 Task: Add a signature Alan Parker containing 'Warm regards, Alan Parker' to email address softage.1@softage.net and add a folder School
Action: Mouse moved to (99, 116)
Screenshot: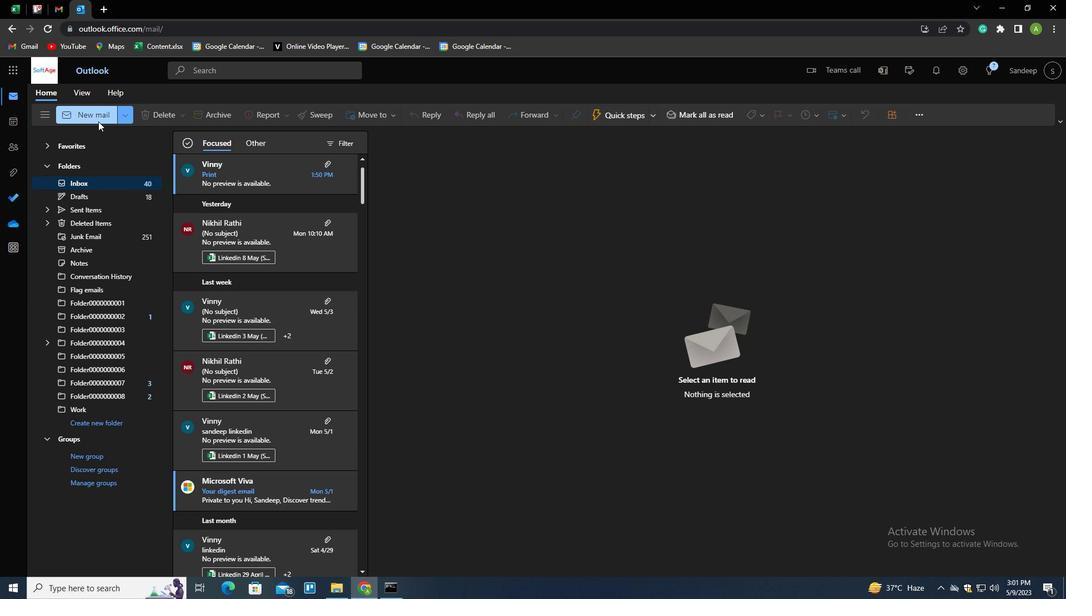 
Action: Mouse pressed left at (99, 116)
Screenshot: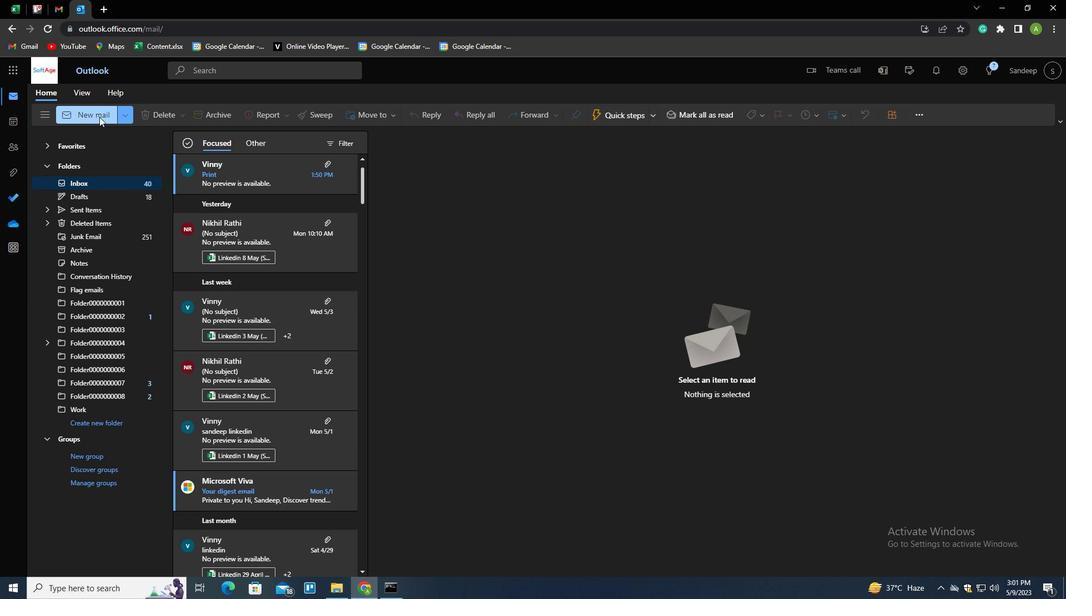 
Action: Mouse moved to (754, 114)
Screenshot: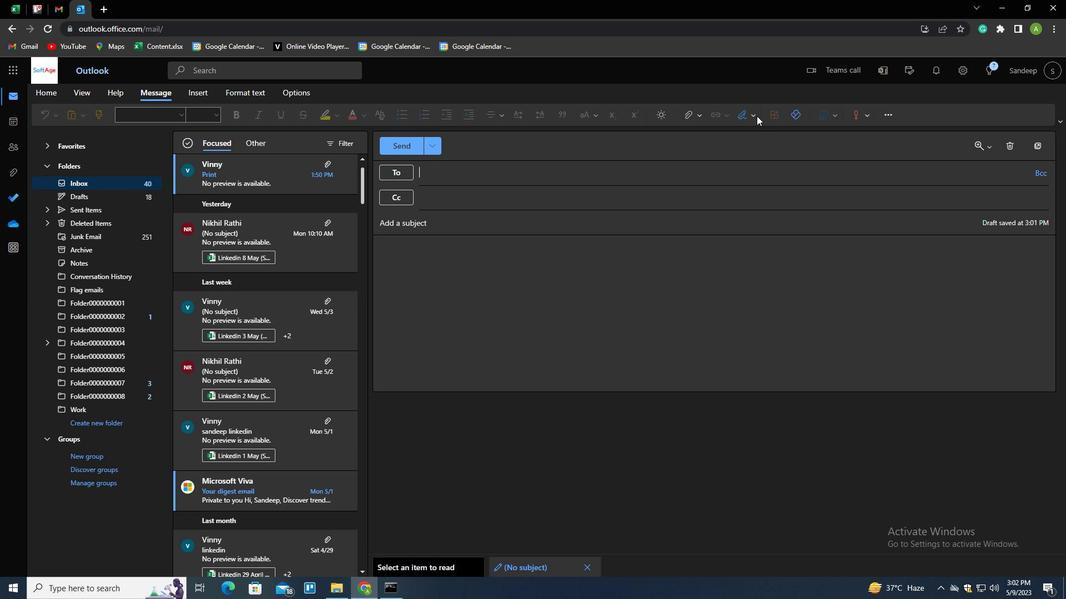 
Action: Mouse pressed left at (754, 114)
Screenshot: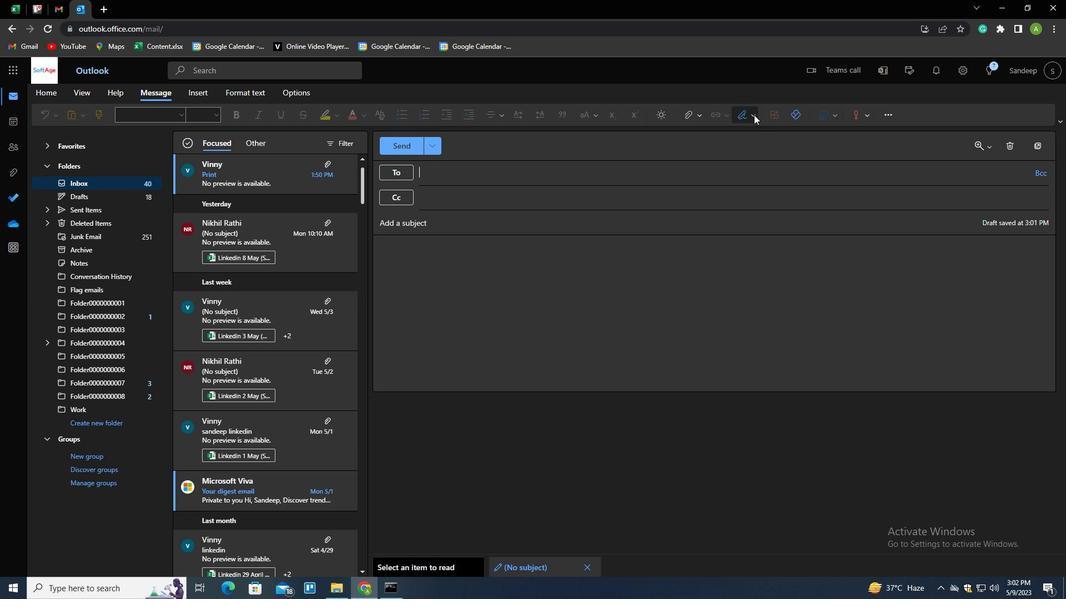 
Action: Mouse moved to (737, 155)
Screenshot: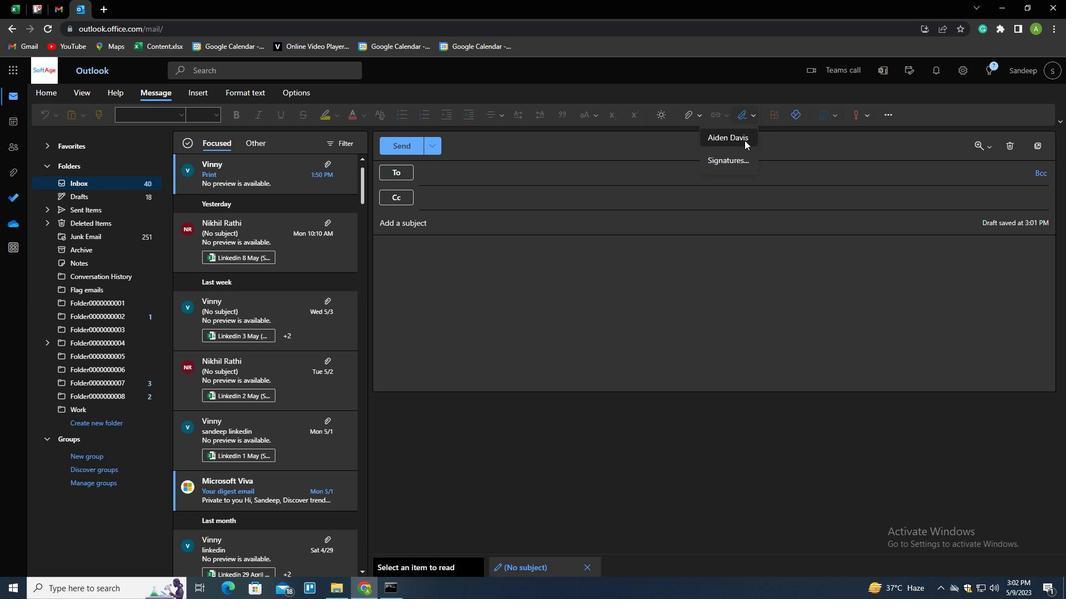 
Action: Mouse pressed left at (737, 155)
Screenshot: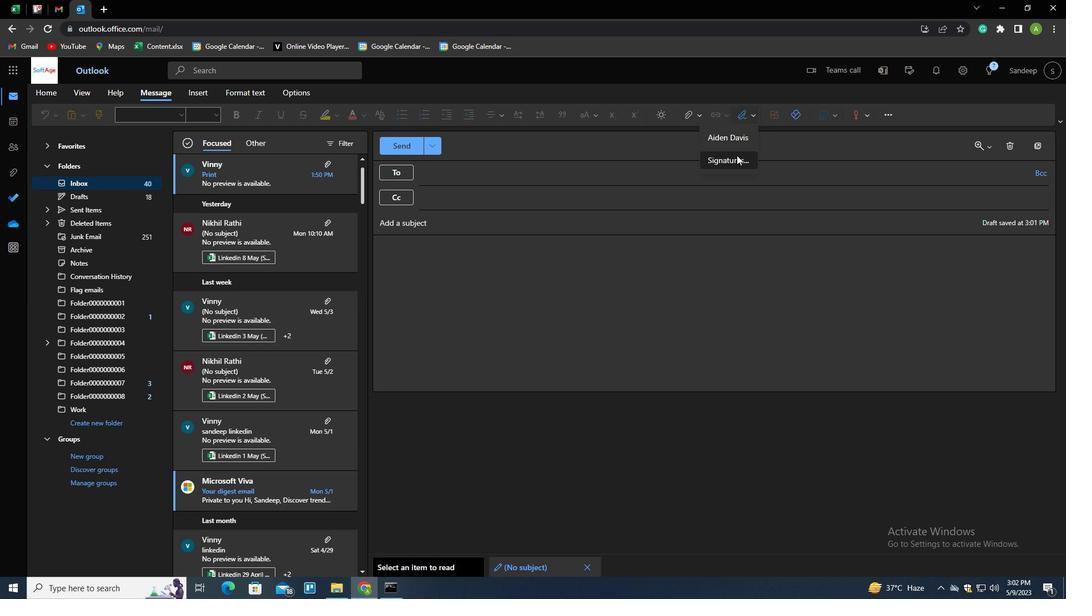 
Action: Mouse moved to (509, 203)
Screenshot: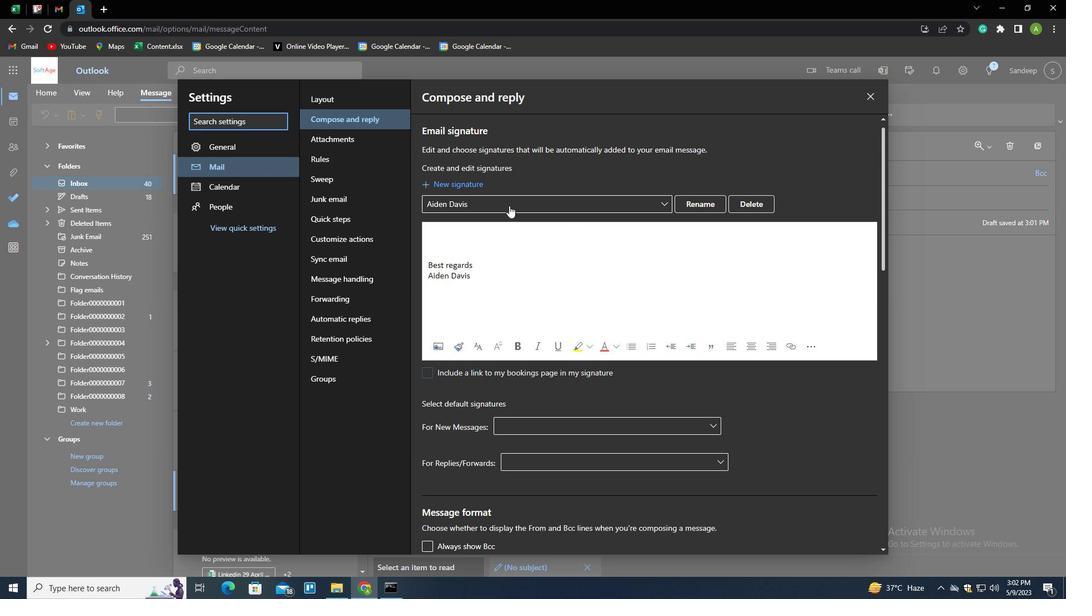 
Action: Mouse pressed left at (509, 203)
Screenshot: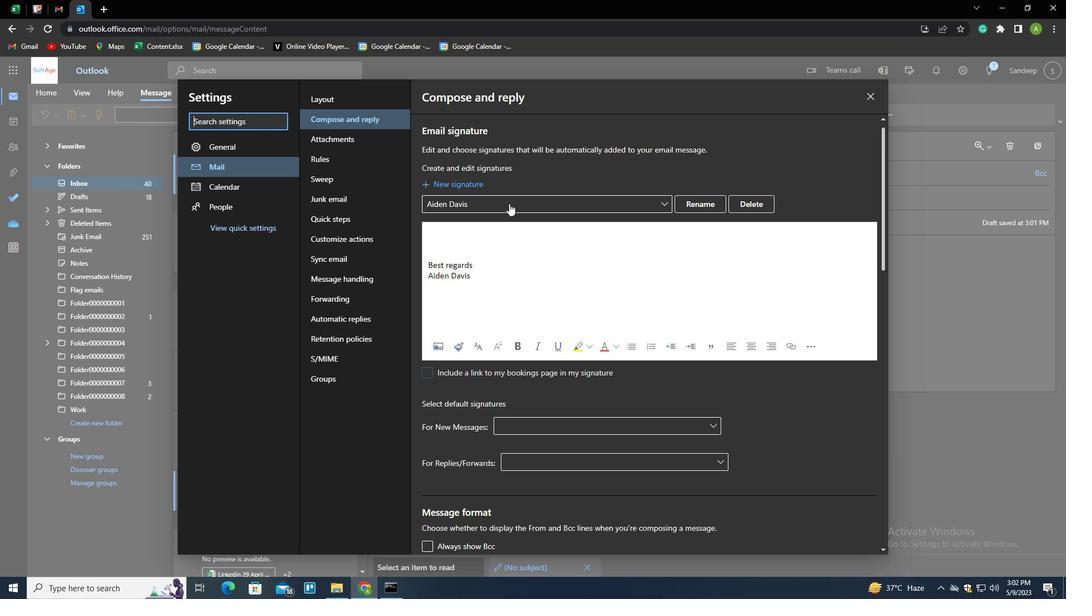 
Action: Mouse moved to (741, 200)
Screenshot: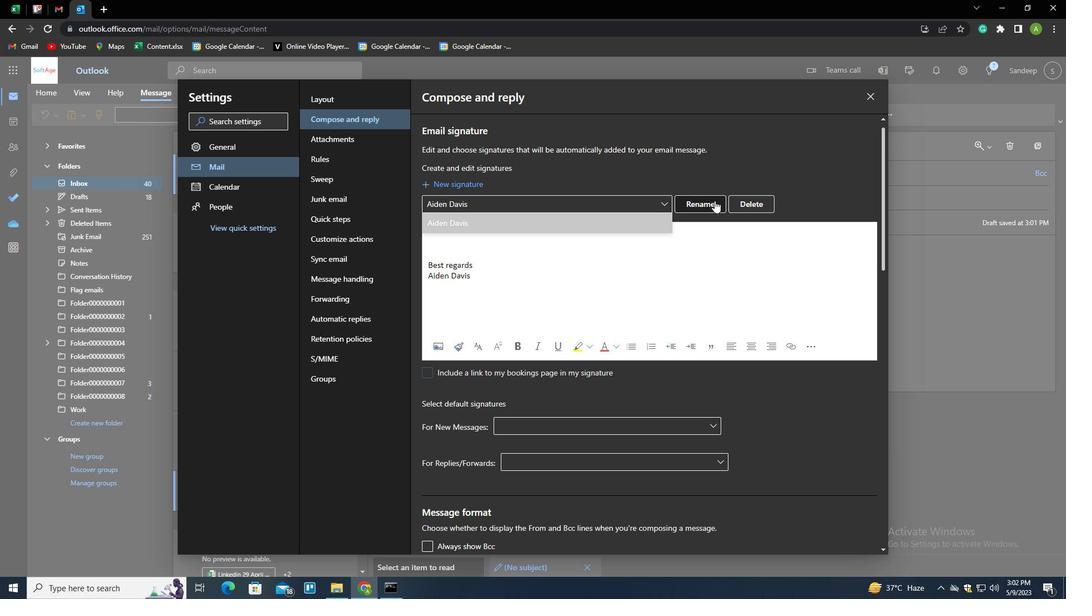 
Action: Mouse pressed left at (741, 200)
Screenshot: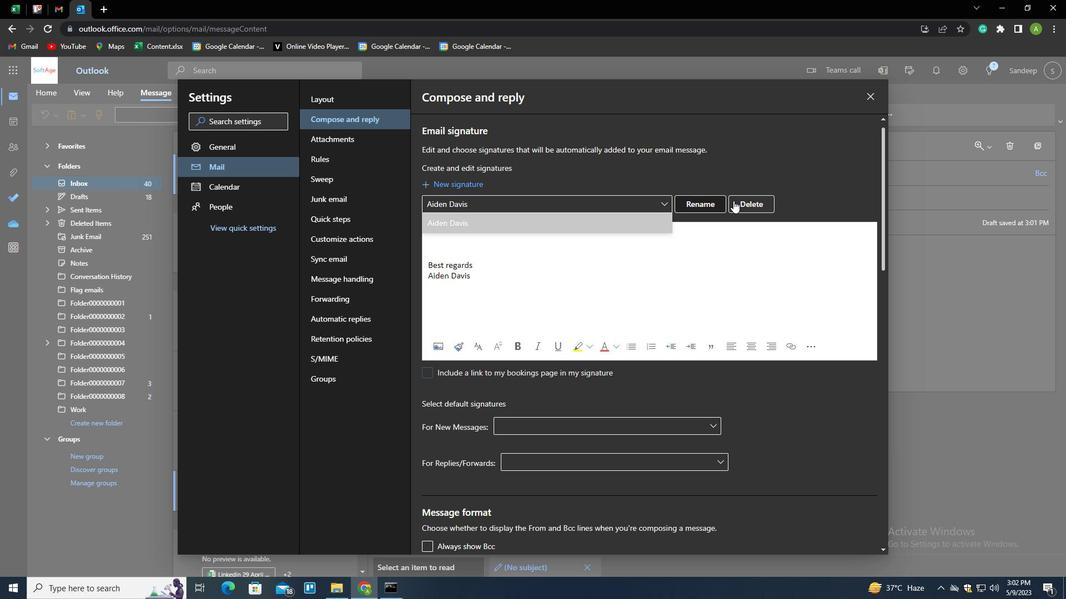
Action: Mouse moved to (569, 201)
Screenshot: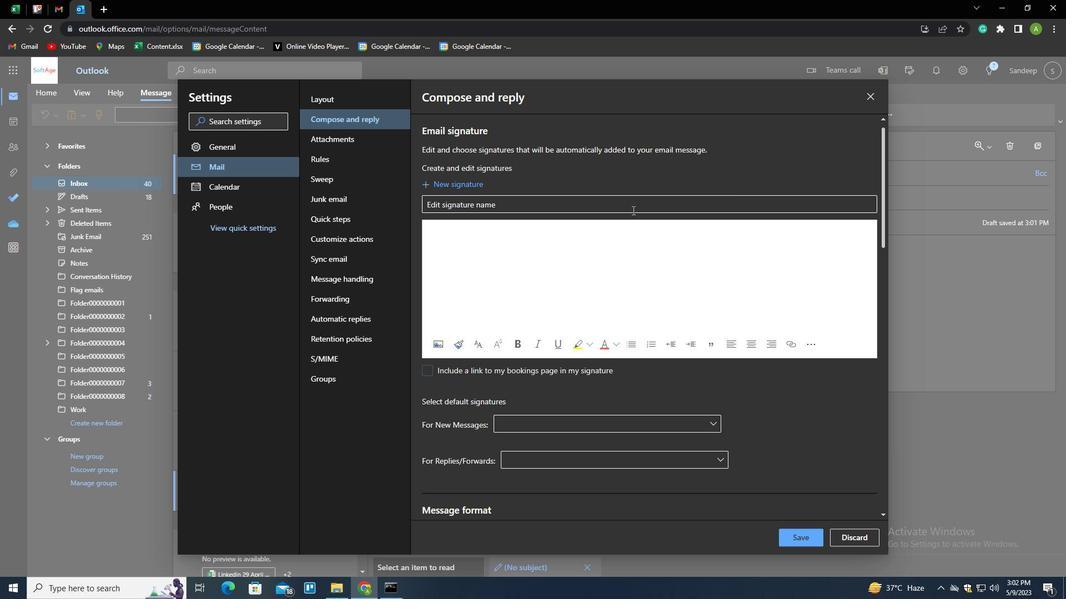 
Action: Mouse pressed left at (569, 201)
Screenshot: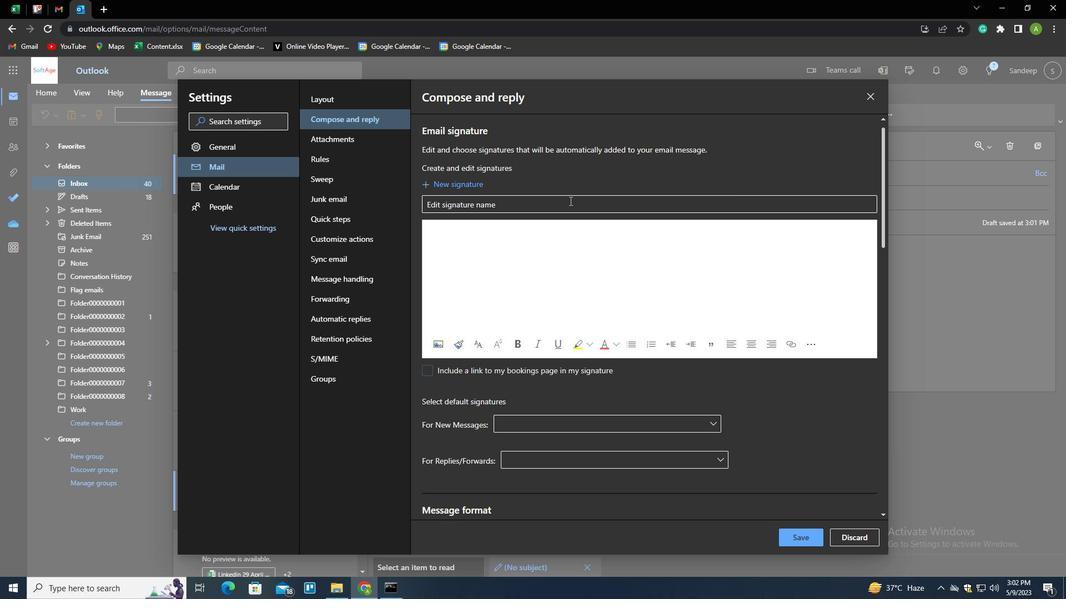 
Action: Key pressed <Key.shift><Key.shift><Key.shift><Key.shift><Key.shift><Key.shift><Key.shift><Key.shift><Key.shift><Key.shift><Key.shift><Key.shift><Key.shift><Key.shift><Key.shift><Key.shift><Key.shift><Key.shift><Key.shift><Key.shift><Key.shift><Key.shift><Key.shift><Key.shift><Key.shift><Key.shift><Key.shift><Key.shift><Key.shift>ALAN<Key.space><Key.shift>PARKER
Screenshot: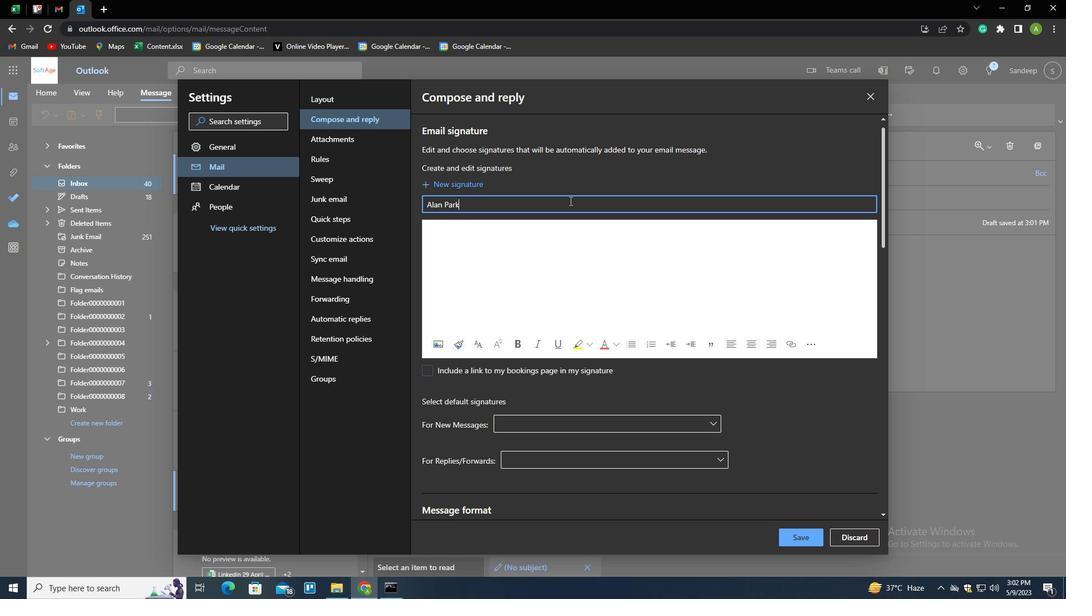 
Action: Mouse moved to (558, 264)
Screenshot: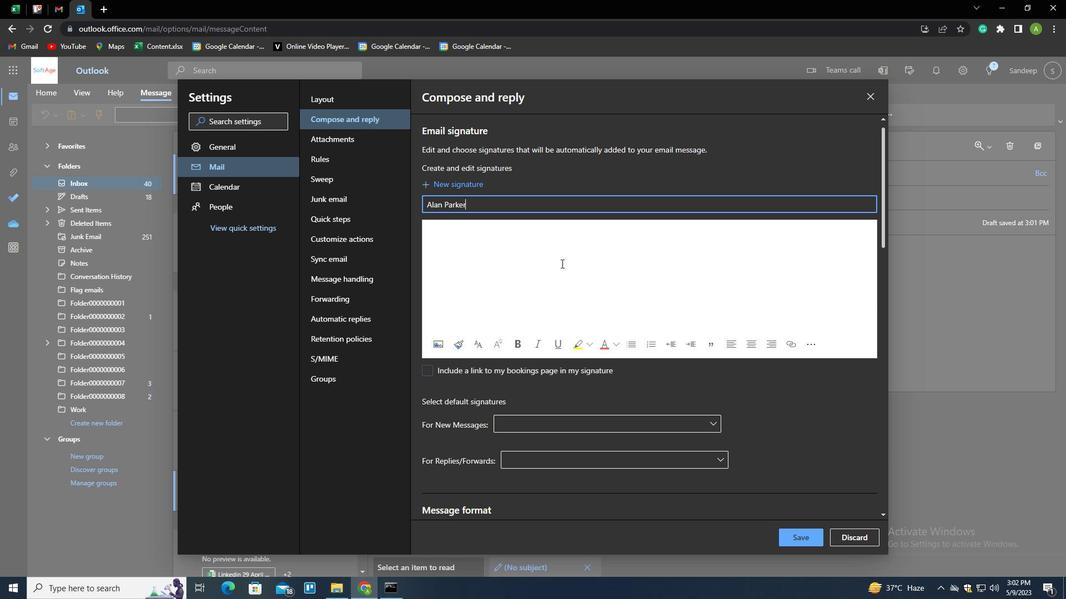 
Action: Mouse pressed left at (558, 264)
Screenshot: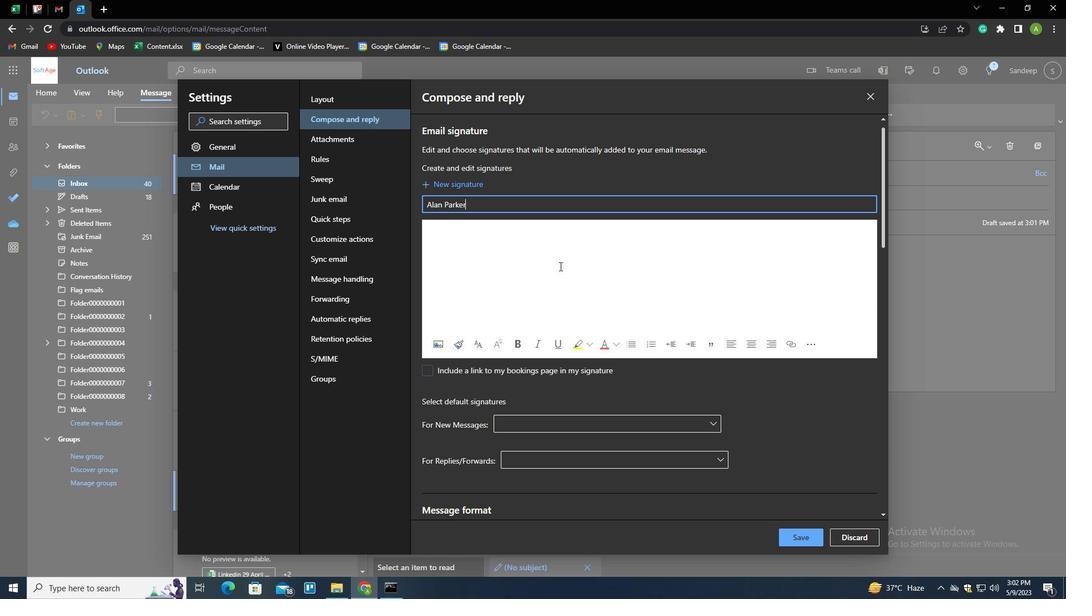 
Action: Mouse moved to (557, 263)
Screenshot: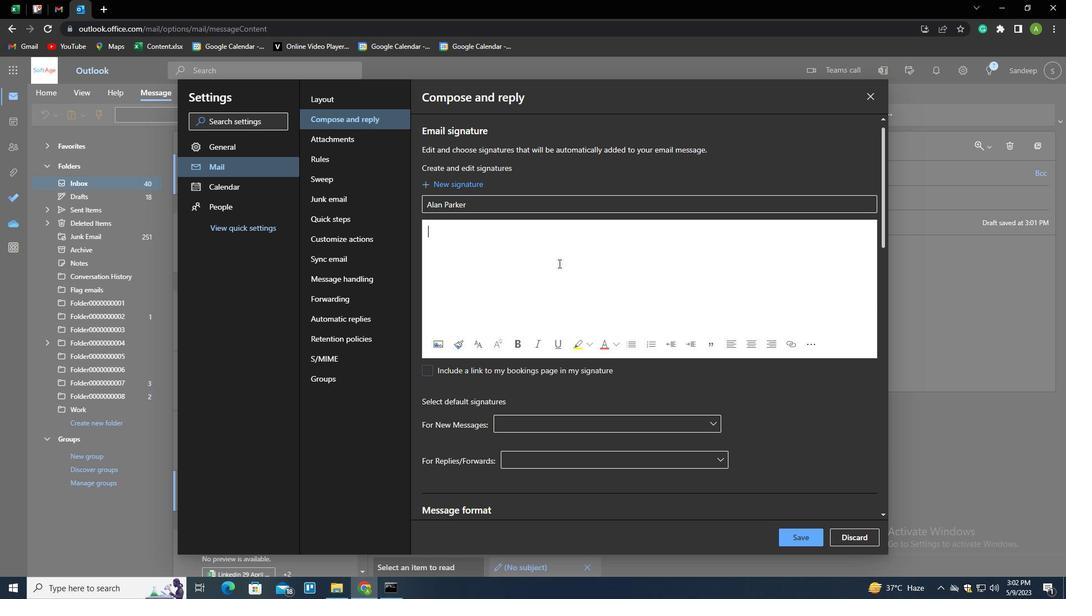 
Action: Key pressed <Key.shift_r><Key.enter><Key.shift>WARM<Key.space><Key.shift><Key.shift><Key.shift><Key.shift><Key.shift><Key.shift><Key.shift><Key.shift><Key.shift><Key.shift><Key.shift><Key.shift><Key.shift><Key.shift><Key.shift><Key.shift>REA<Key.backspace>GARDS<Key.left><Key.left><Key.left><Key.left><Key.left><Key.left><Key.backspace>R<Key.end><Key.shift_r><Key.enter><Key.shift>AL<Key.backspace>LAN<Key.space><Key.shift>PARKER
Screenshot: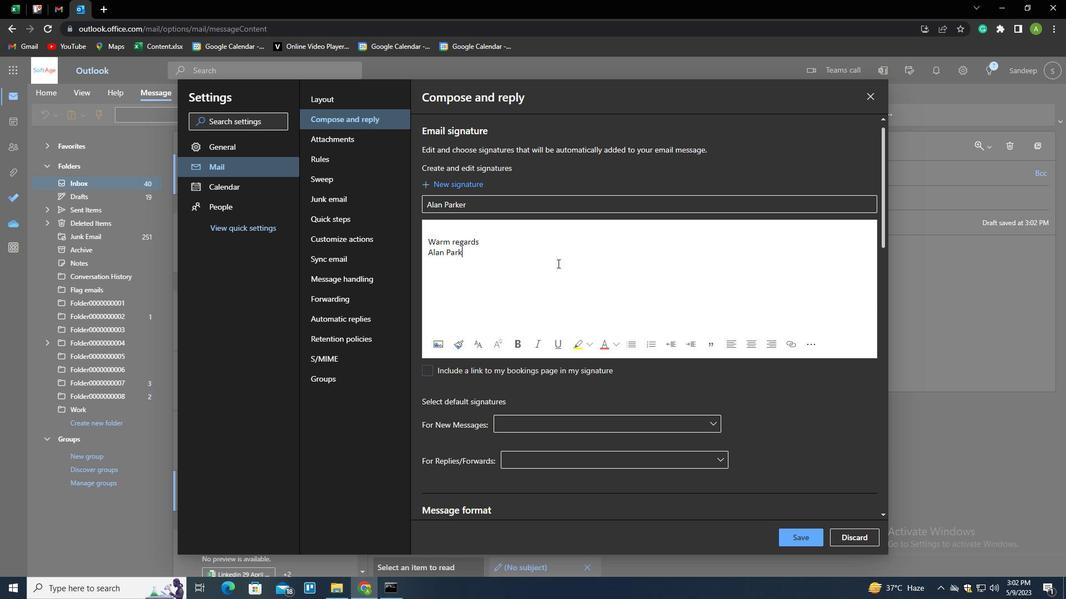 
Action: Mouse moved to (429, 241)
Screenshot: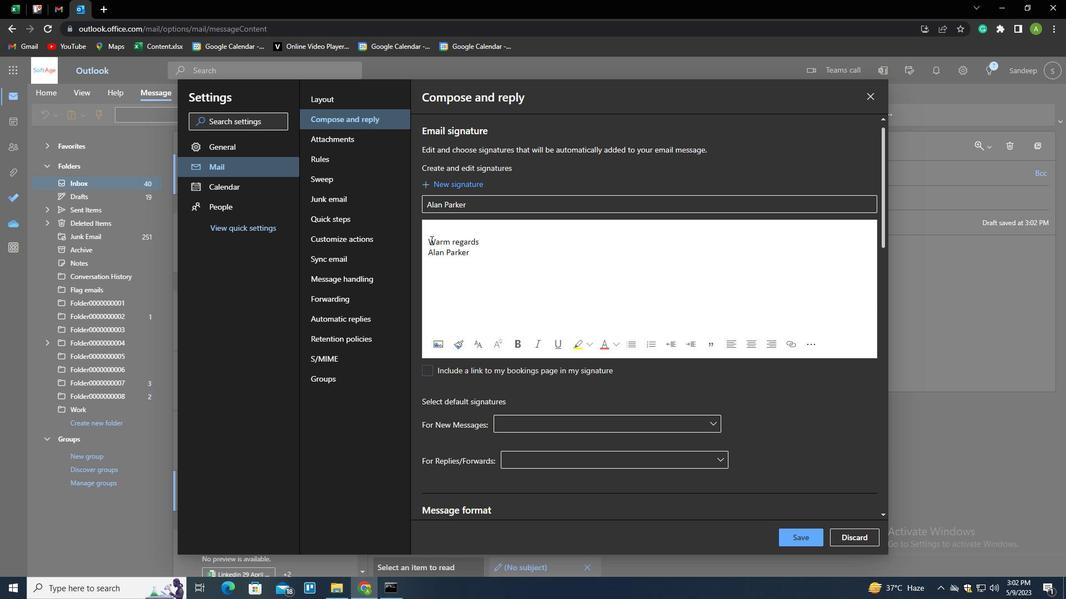 
Action: Mouse pressed left at (429, 241)
Screenshot: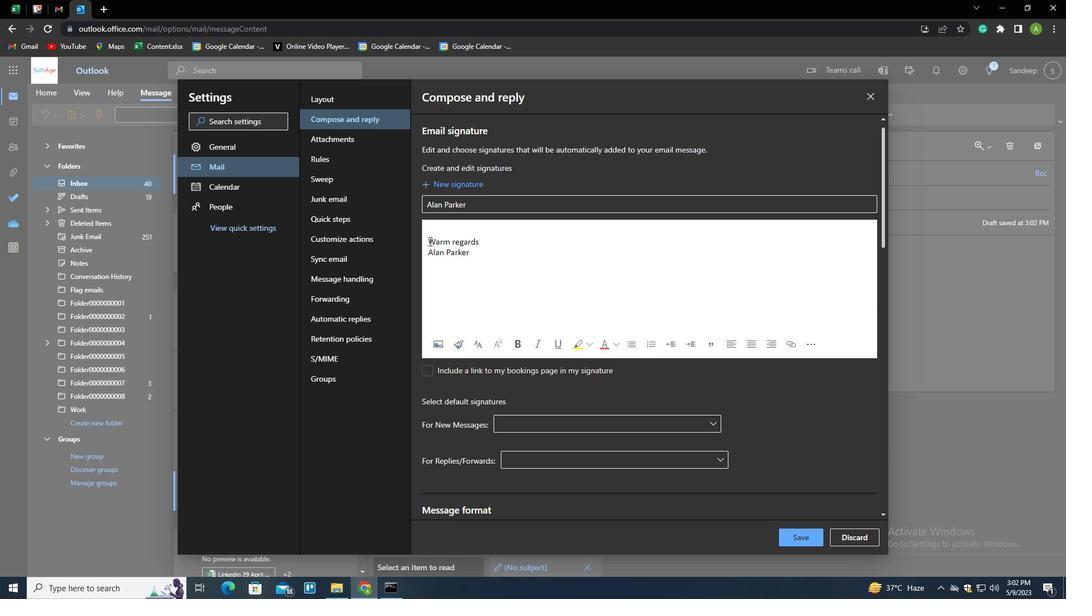 
Action: Mouse moved to (428, 241)
Screenshot: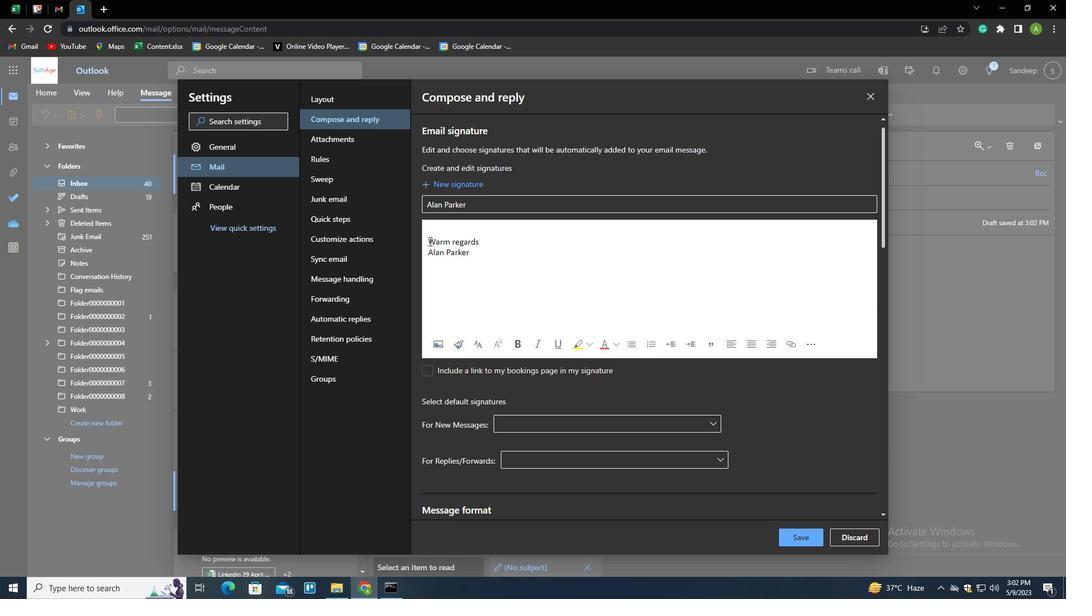 
Action: Key pressed <Key.shift_r><Key.enter><Key.enter><Key.enter><Key.enter>
Screenshot: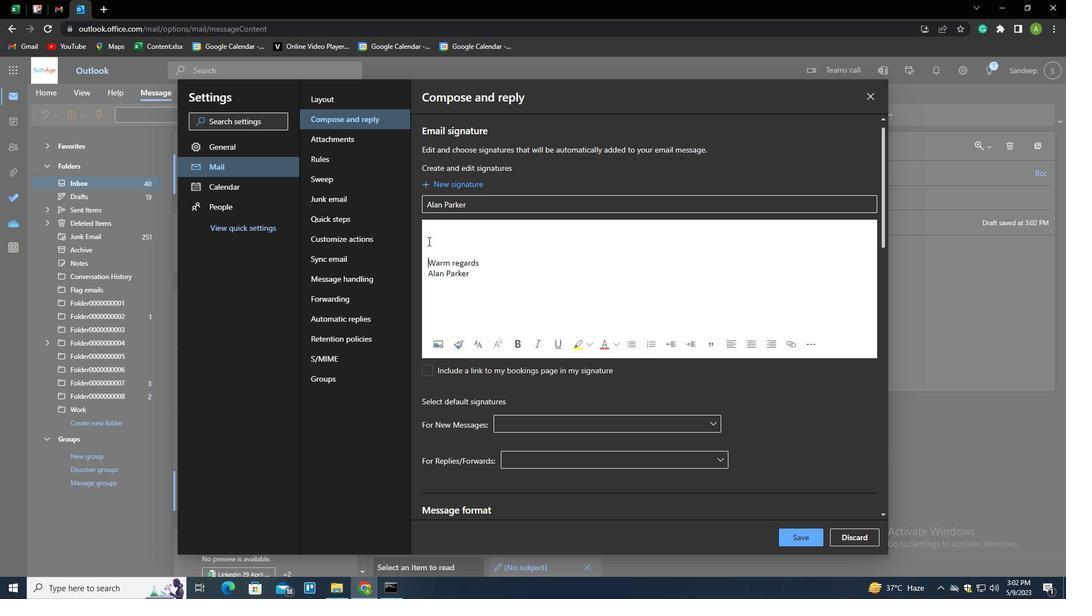 
Action: Mouse moved to (497, 287)
Screenshot: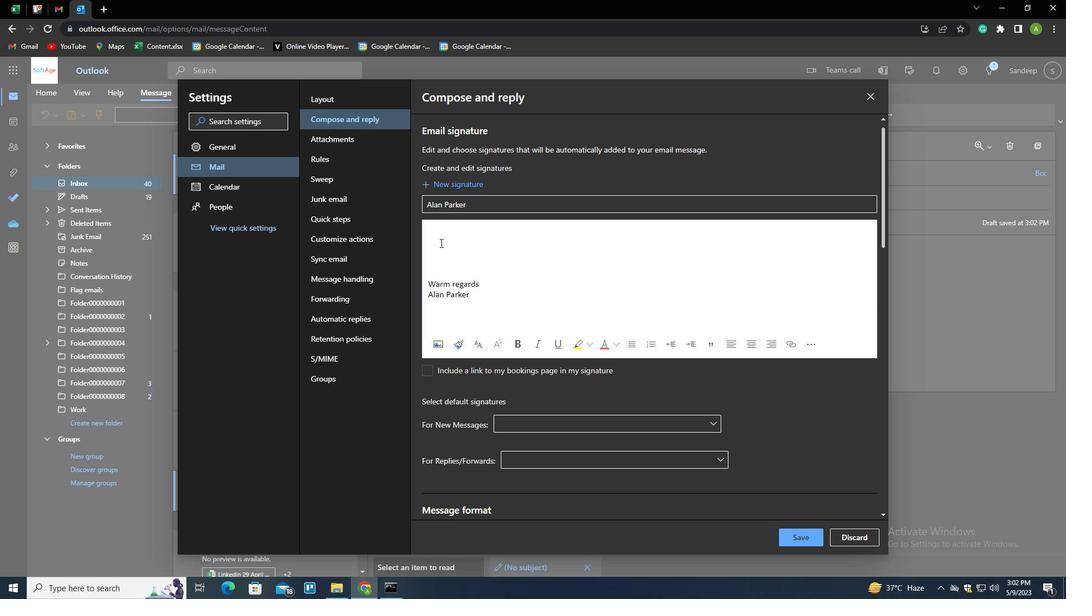 
Action: Mouse pressed left at (497, 287)
Screenshot: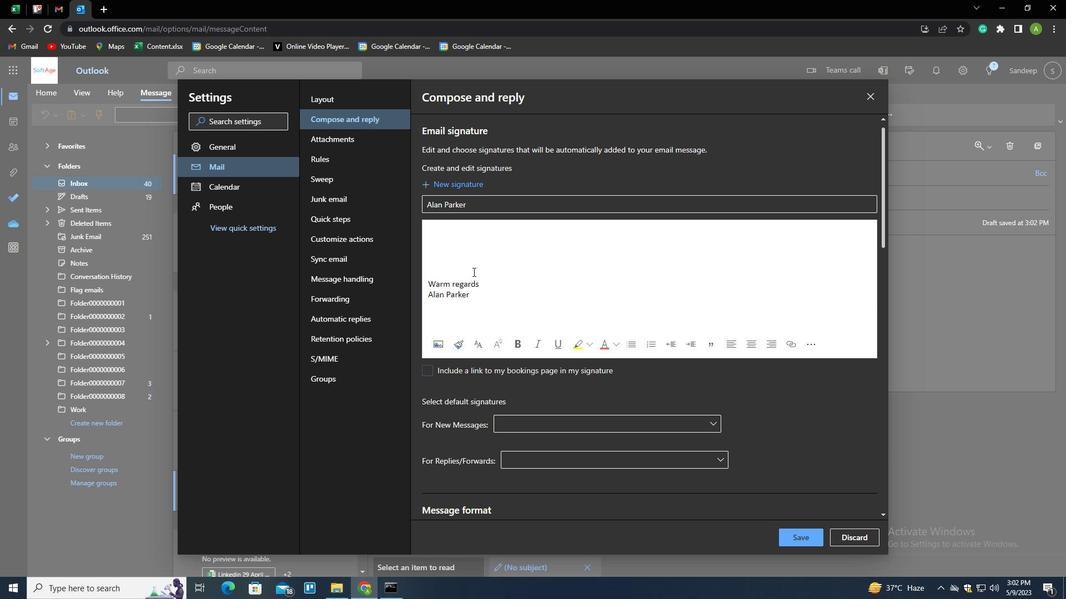 
Action: Mouse moved to (804, 539)
Screenshot: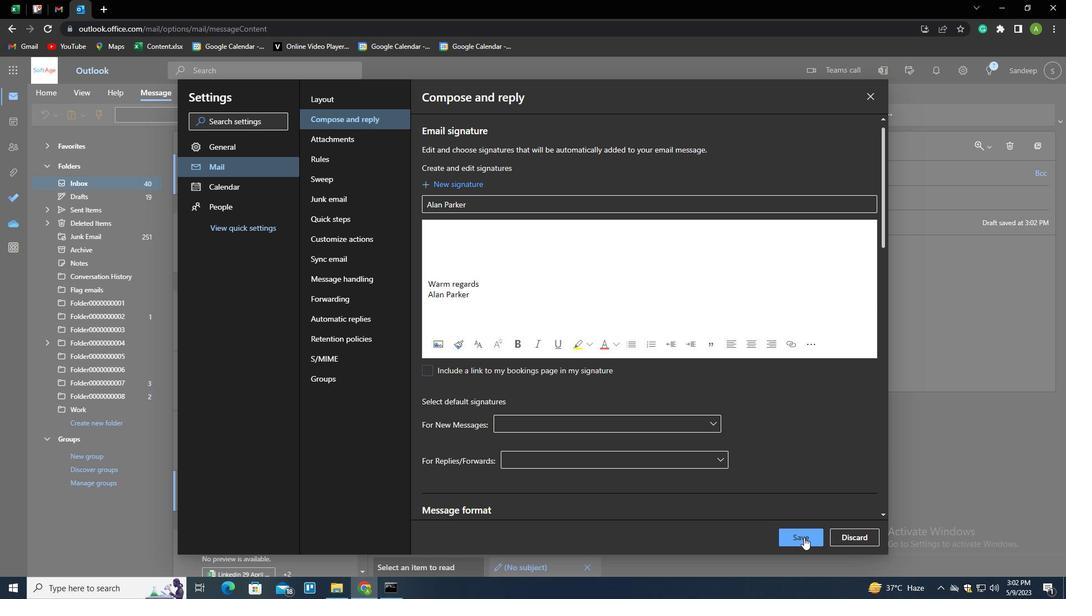 
Action: Mouse pressed left at (804, 539)
Screenshot: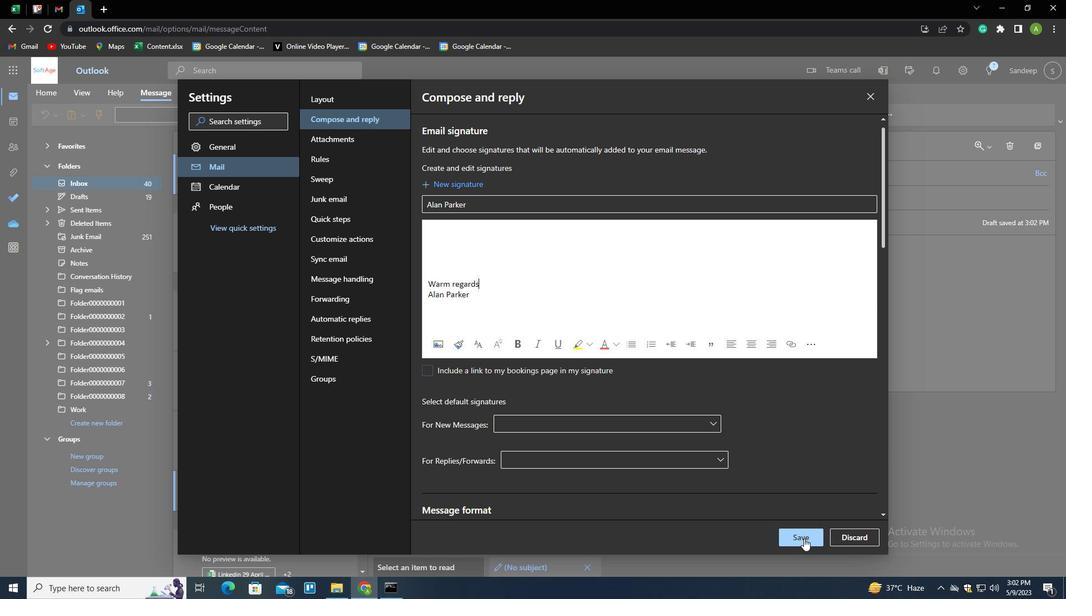 
Action: Mouse moved to (951, 303)
Screenshot: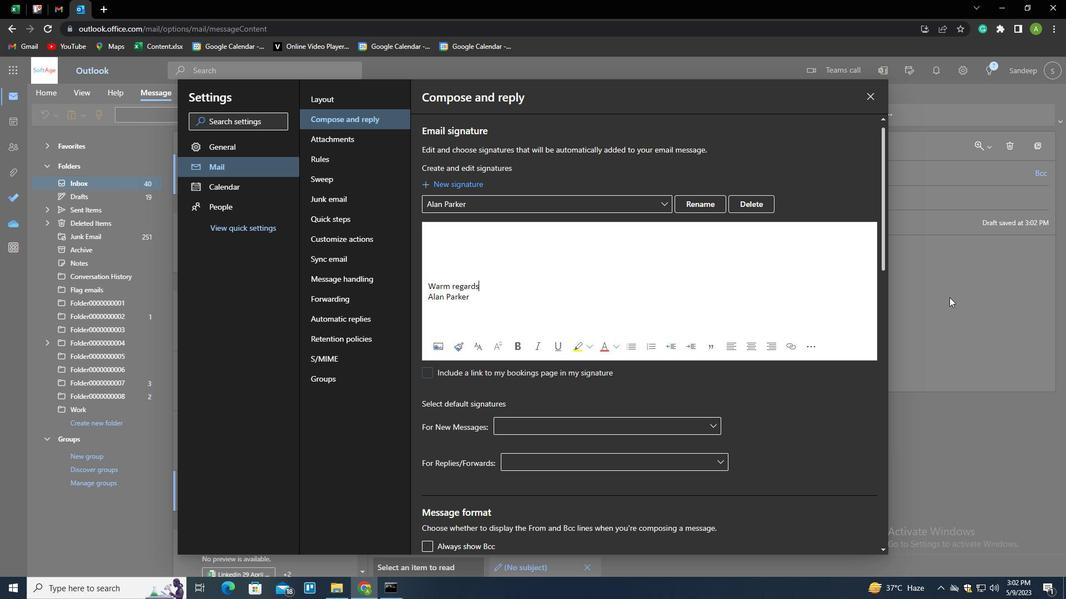 
Action: Mouse pressed left at (951, 303)
Screenshot: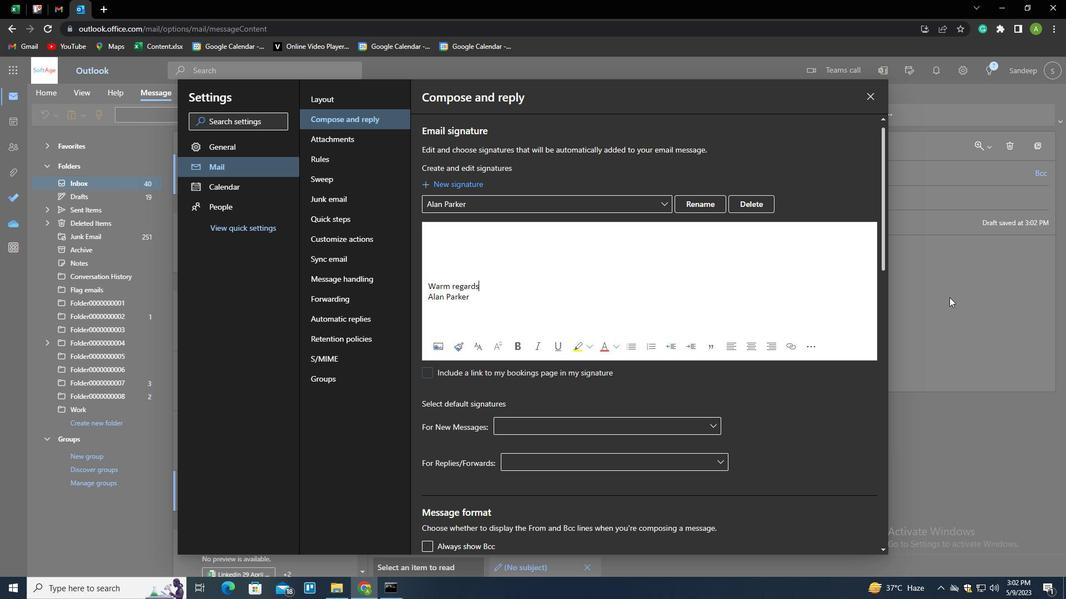 
Action: Mouse moved to (743, 118)
Screenshot: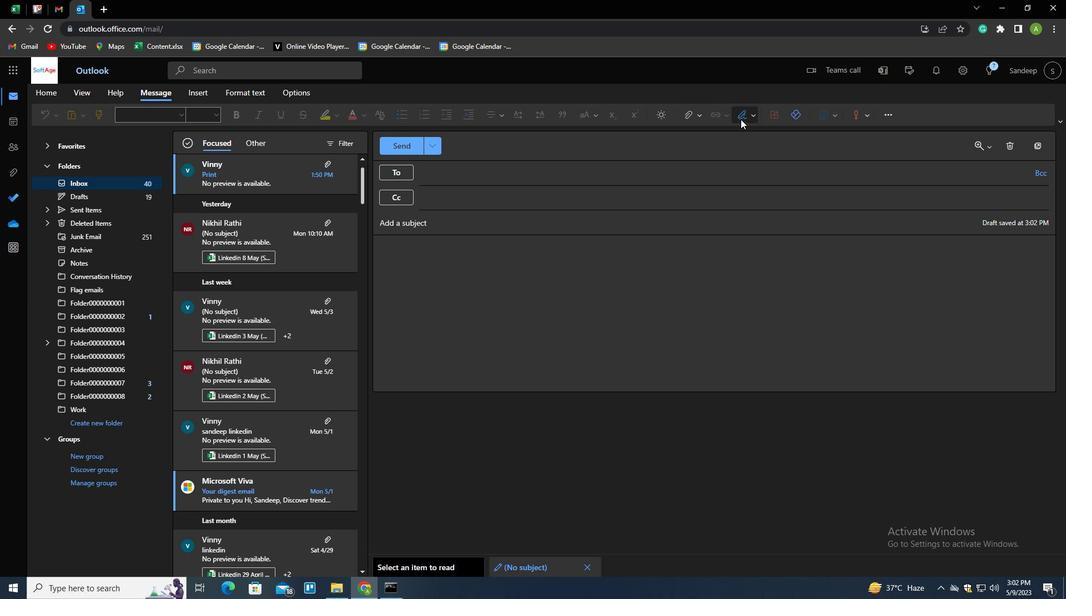 
Action: Mouse pressed left at (743, 118)
Screenshot: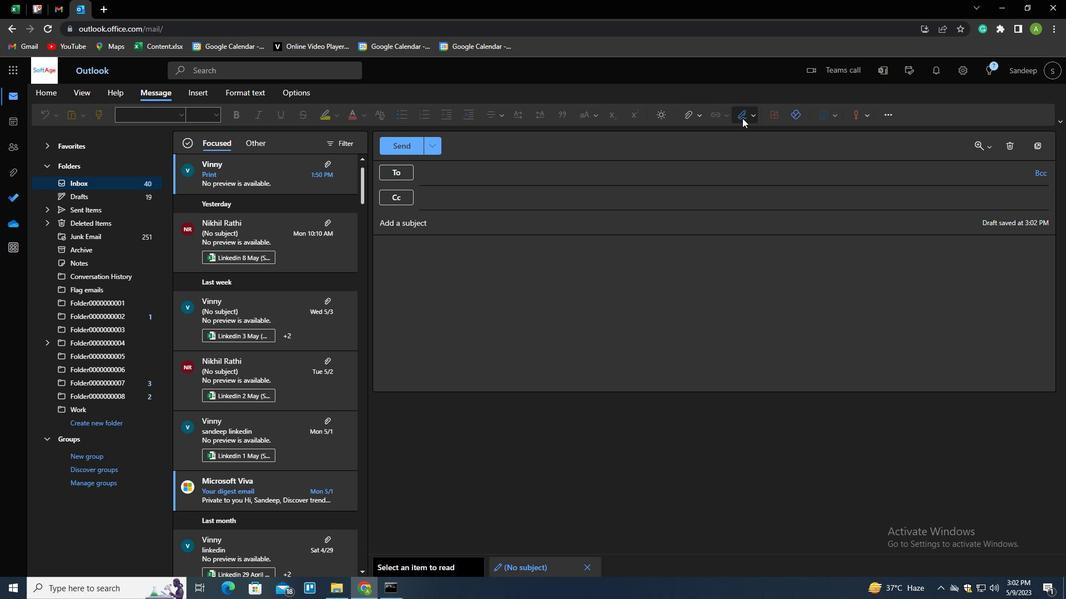 
Action: Mouse moved to (730, 139)
Screenshot: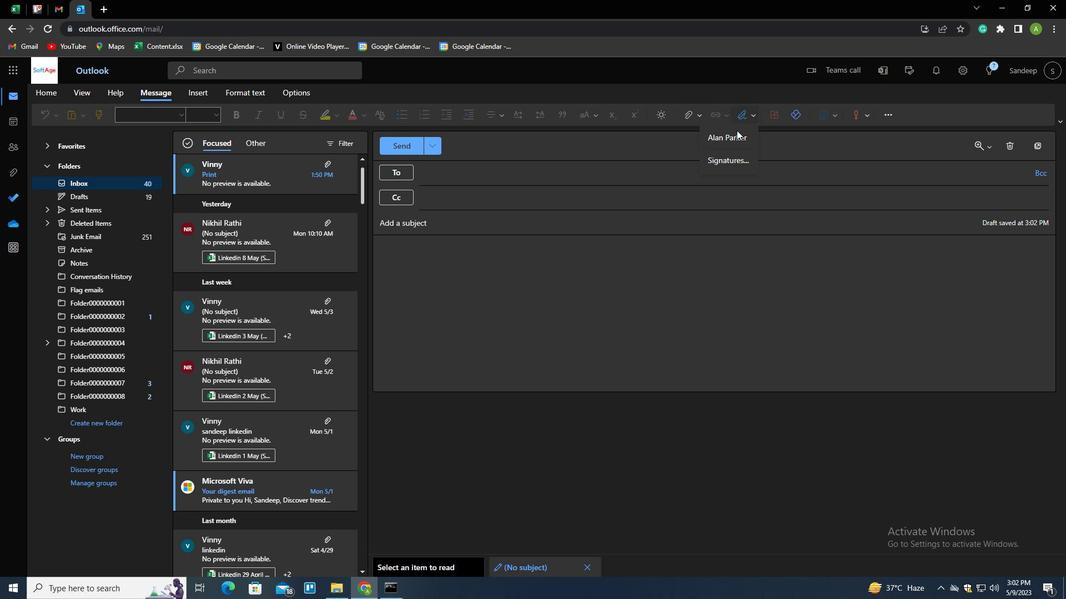 
Action: Mouse pressed left at (730, 139)
Screenshot: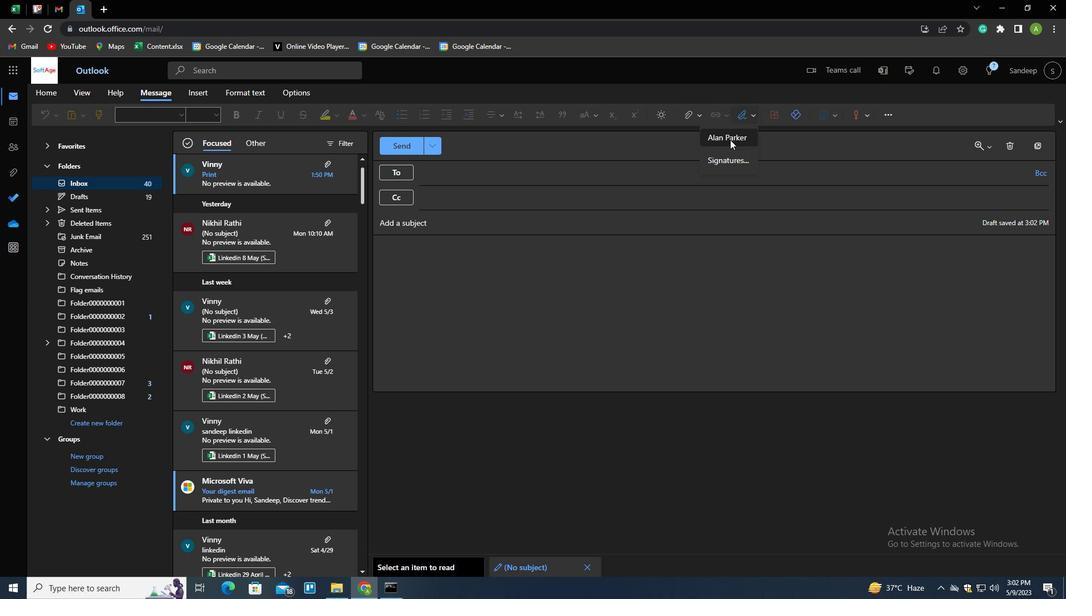 
Action: Mouse moved to (444, 176)
Screenshot: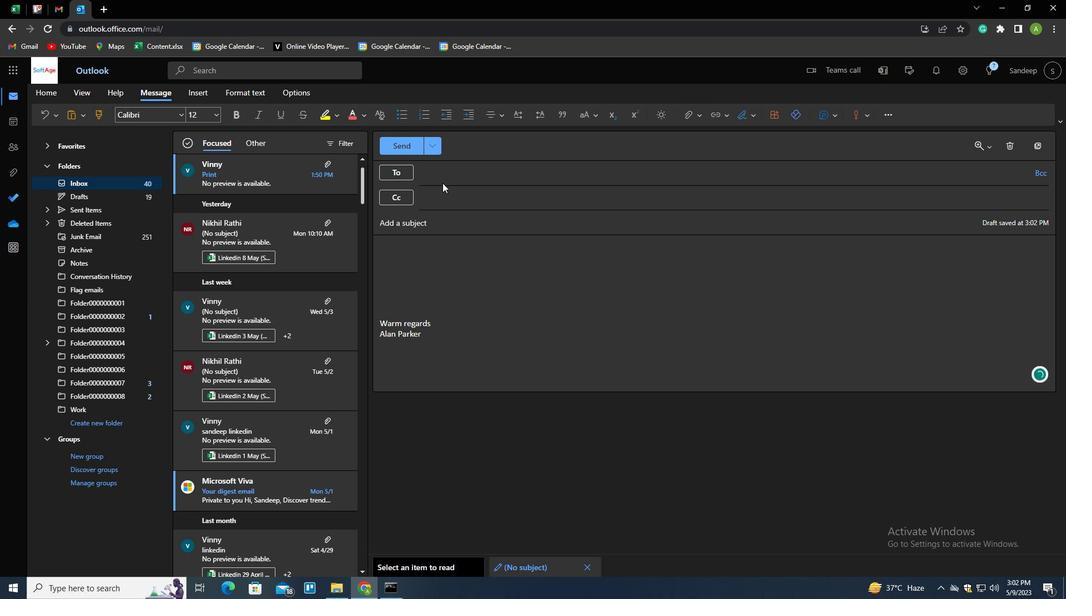
Action: Mouse pressed left at (444, 176)
Screenshot: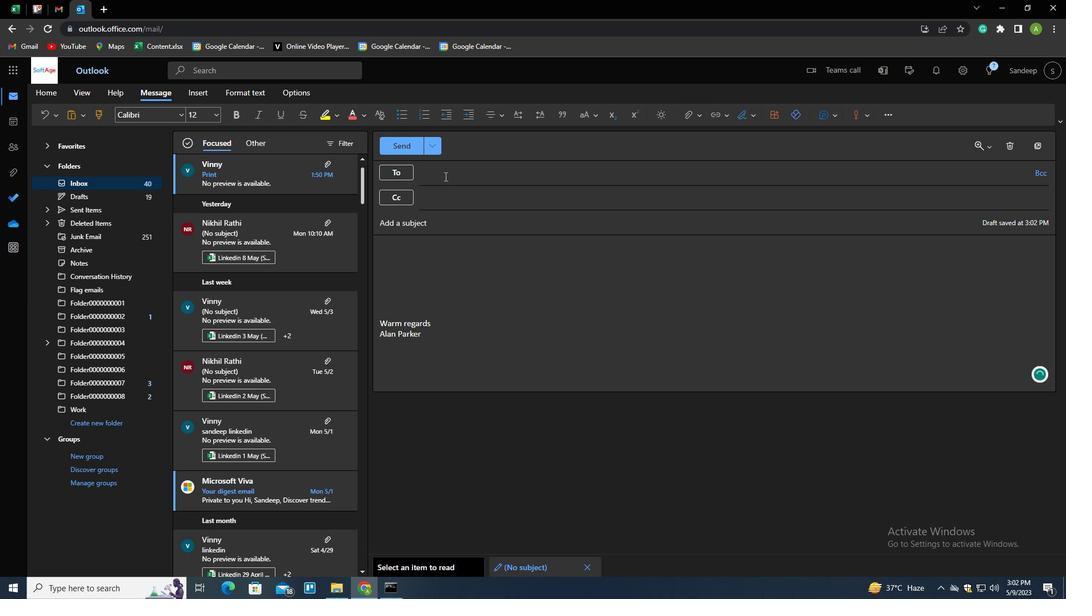 
Action: Key pressed SOFTAGE.1<Key.shift>@SOF<Key.down>
Screenshot: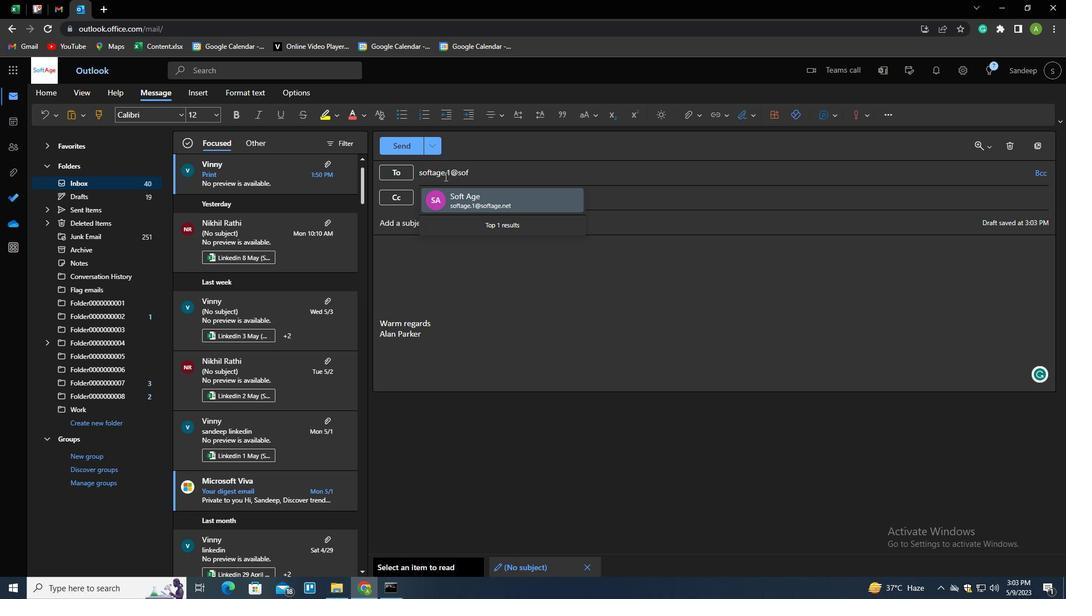 
Action: Mouse moved to (473, 206)
Screenshot: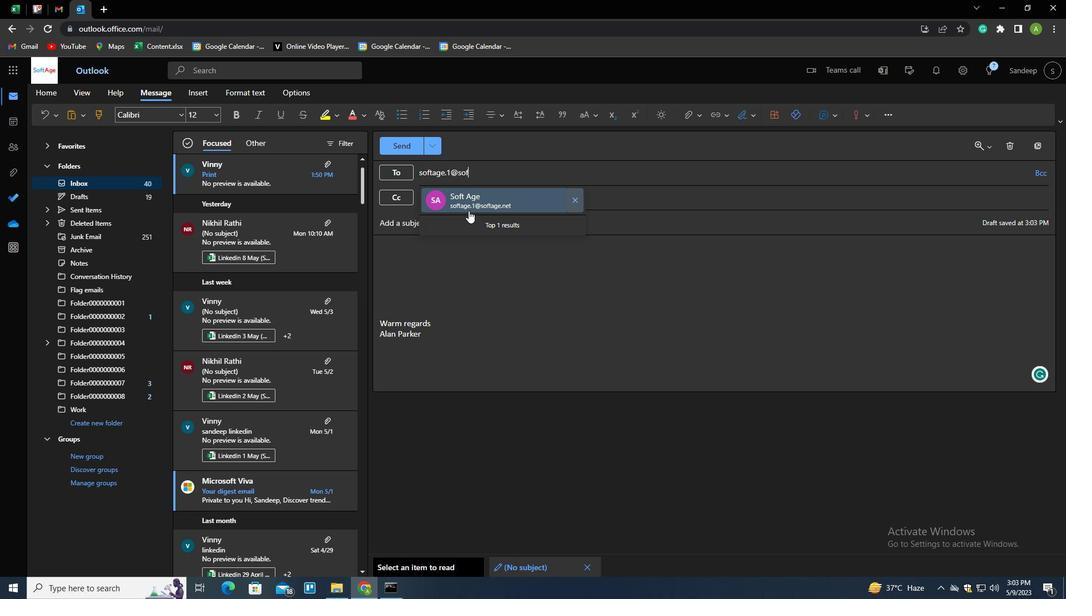 
Action: Mouse pressed left at (473, 206)
Screenshot: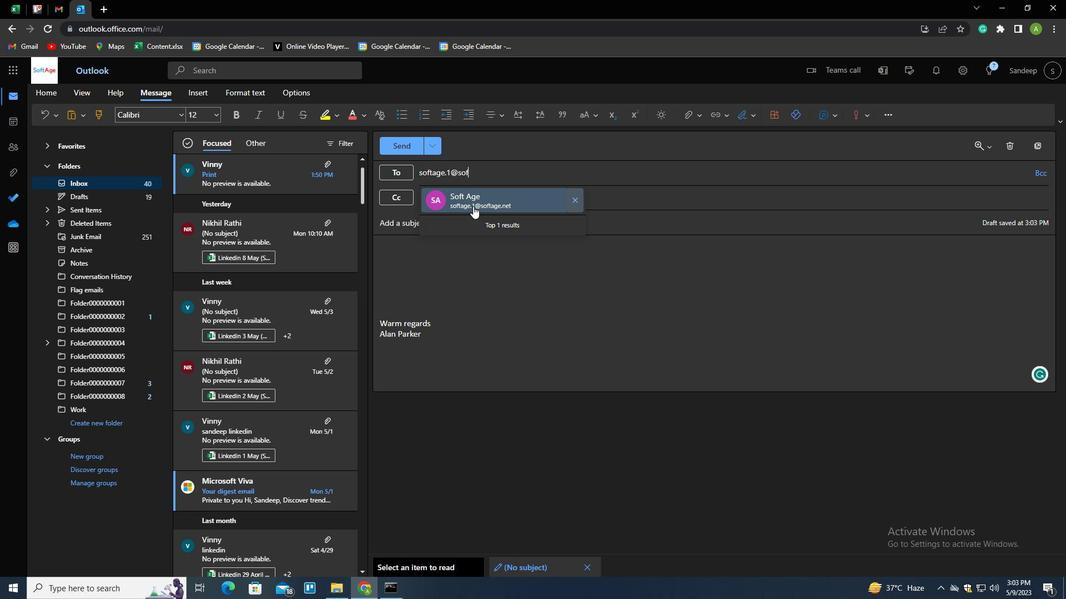 
Action: Mouse moved to (94, 424)
Screenshot: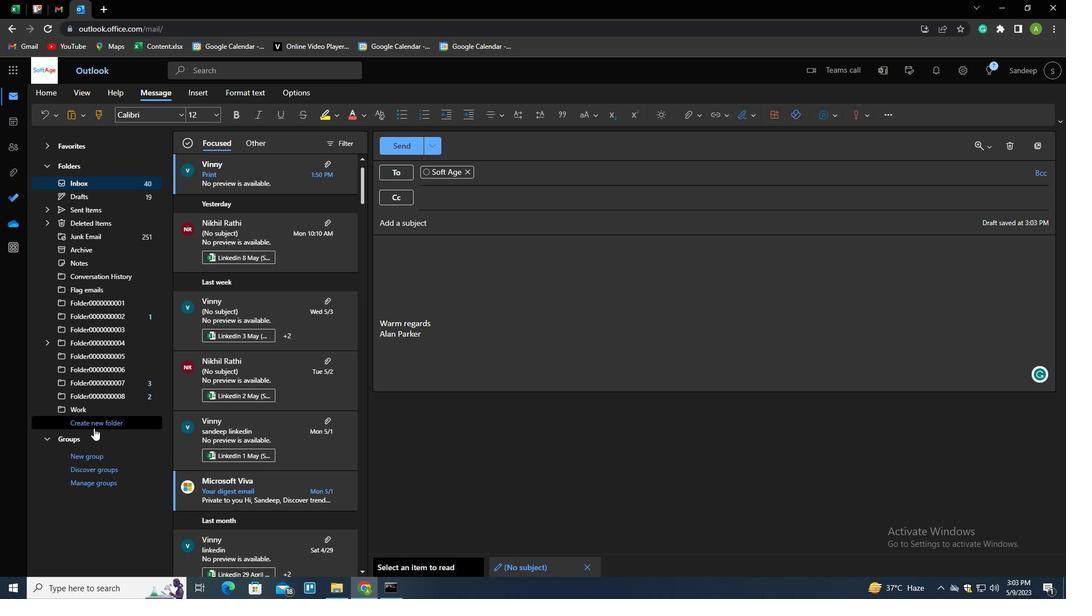 
Action: Mouse pressed left at (94, 424)
Screenshot: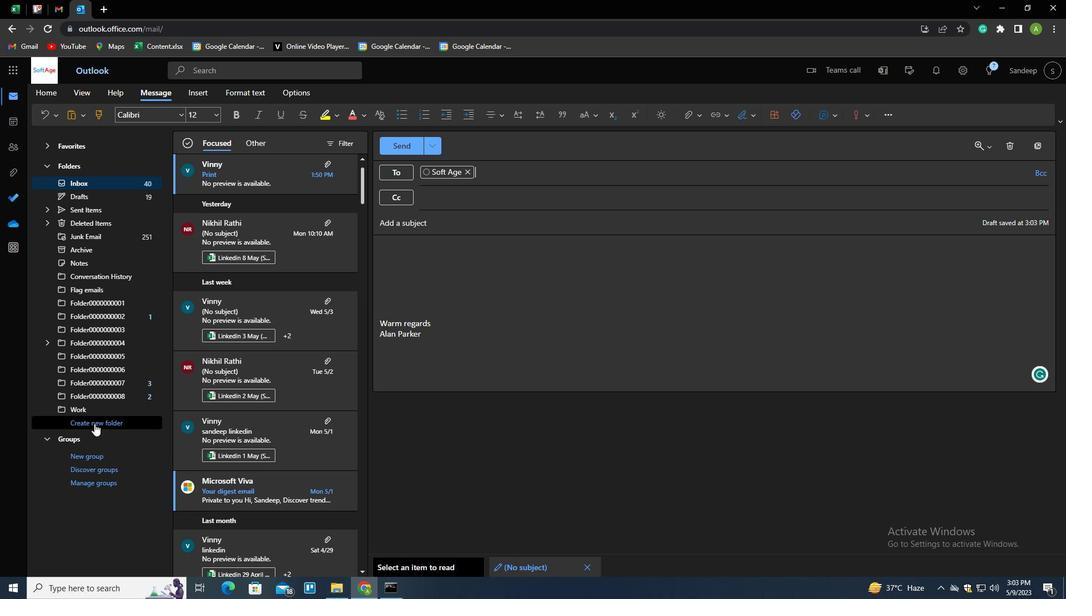 
Action: Key pressed <Key.shift>SCHOOL
Screenshot: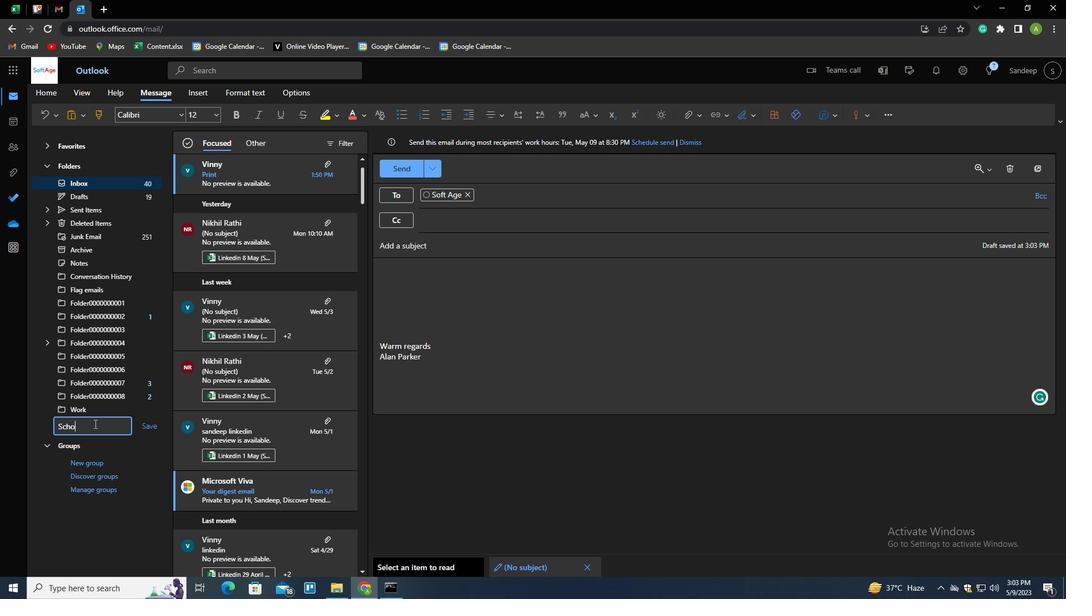 
Action: Mouse moved to (150, 428)
Screenshot: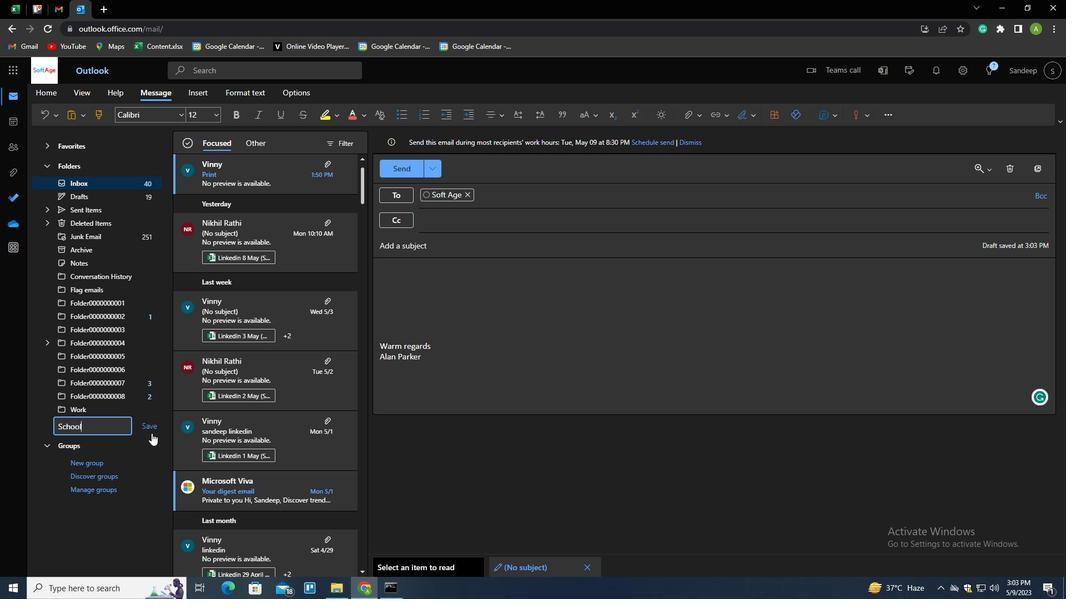 
Action: Mouse pressed left at (150, 428)
Screenshot: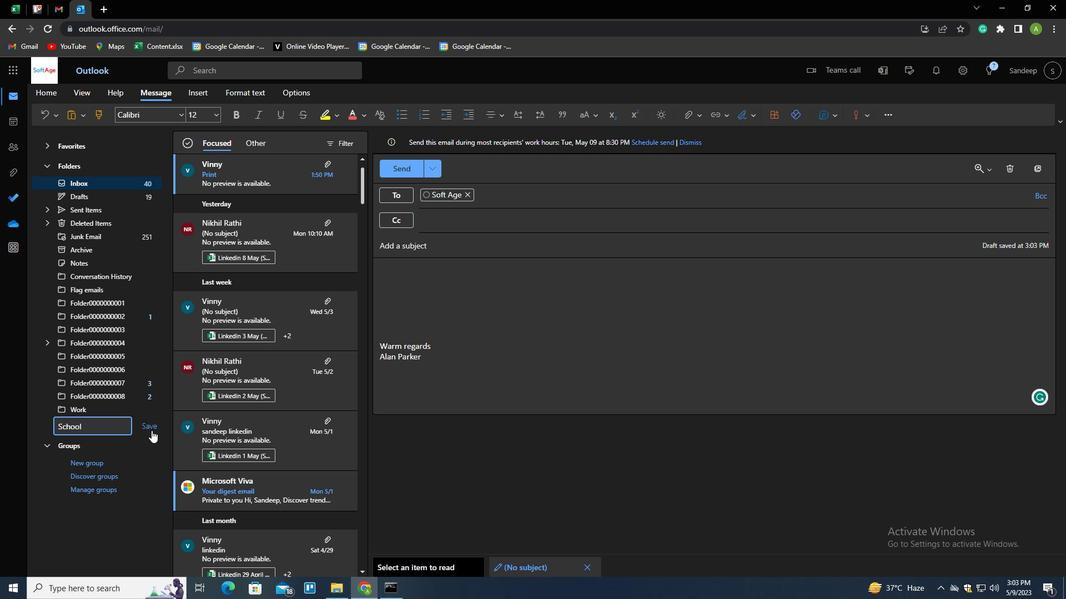 
Action: Mouse moved to (147, 437)
Screenshot: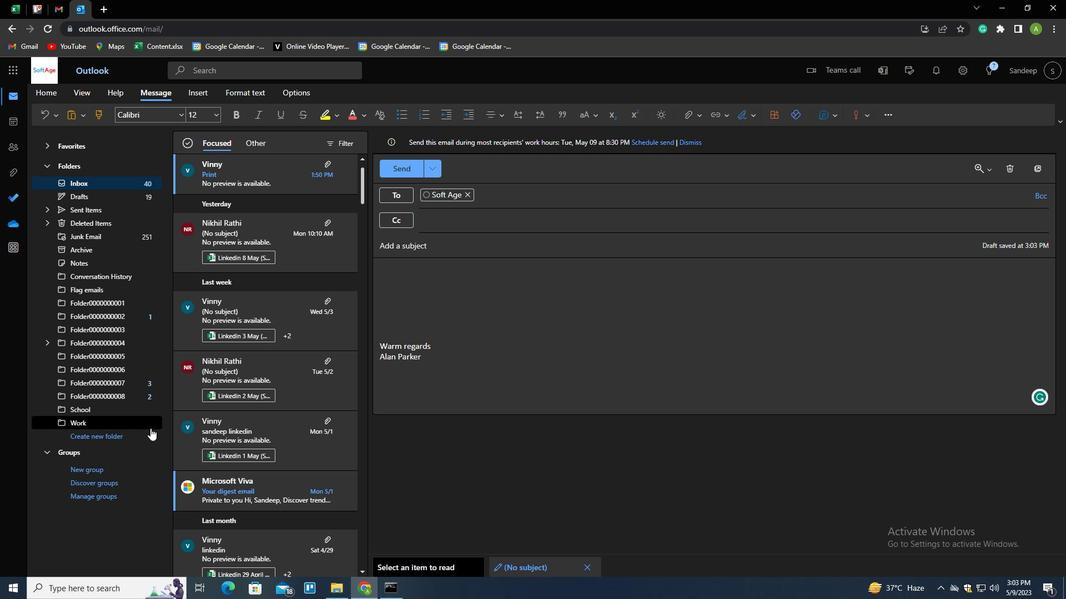 
